 Task: Set the author metadata to "Mark".
Action: Mouse moved to (104, 13)
Screenshot: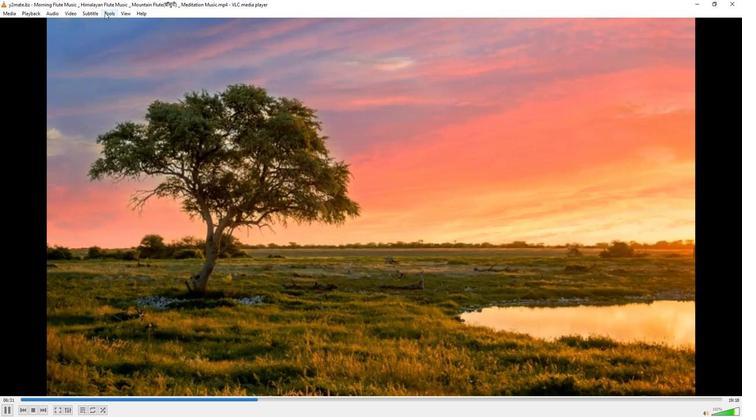 
Action: Mouse pressed left at (104, 13)
Screenshot: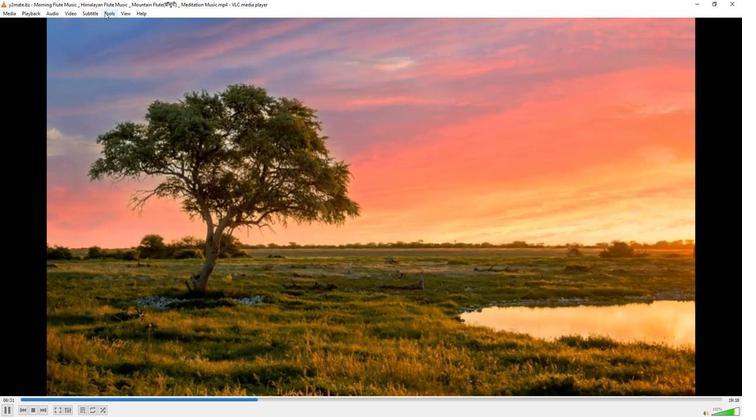 
Action: Mouse moved to (114, 107)
Screenshot: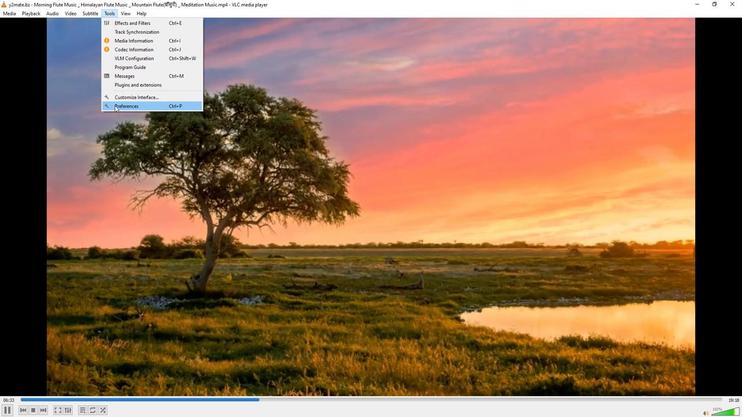 
Action: Mouse pressed left at (114, 107)
Screenshot: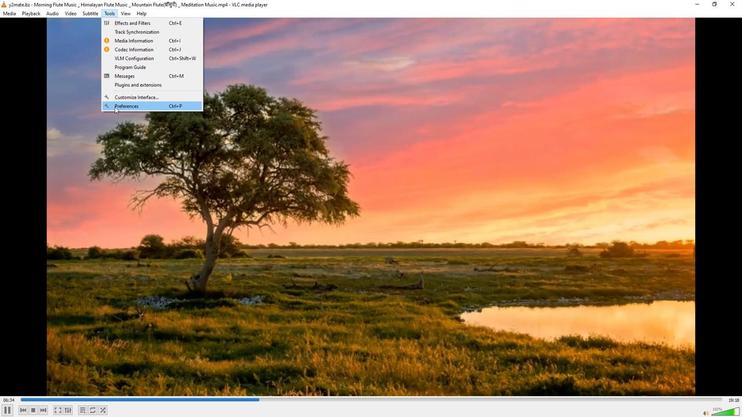 
Action: Mouse moved to (244, 338)
Screenshot: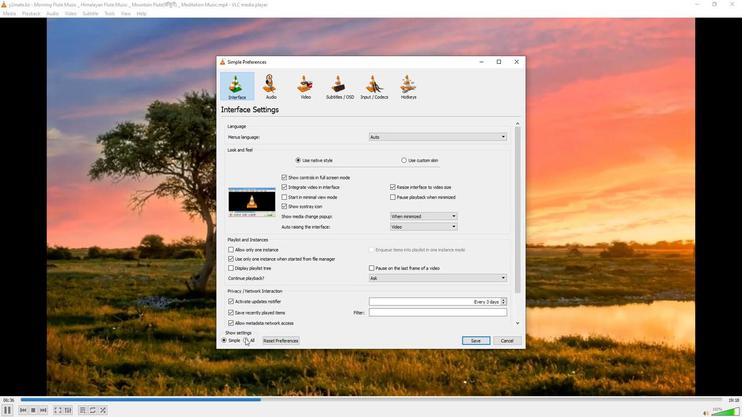 
Action: Mouse pressed left at (244, 338)
Screenshot: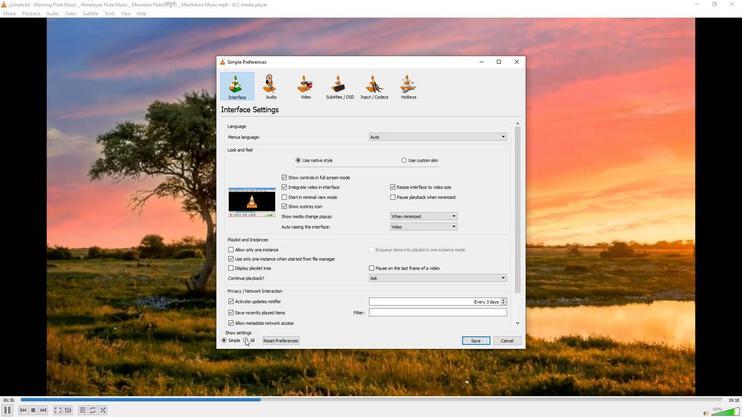 
Action: Mouse moved to (256, 201)
Screenshot: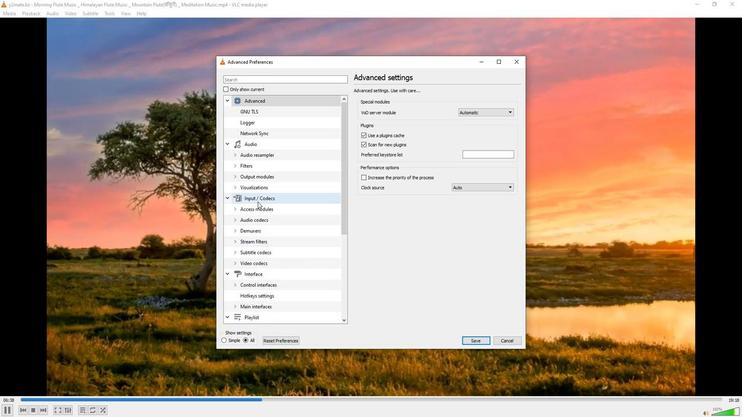 
Action: Mouse pressed left at (256, 201)
Screenshot: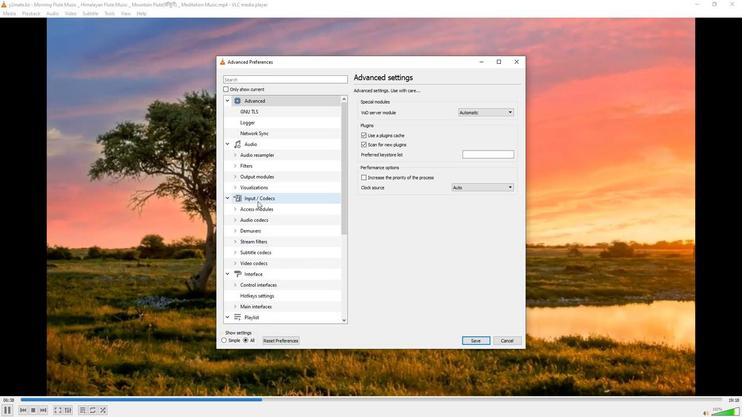
Action: Mouse moved to (419, 226)
Screenshot: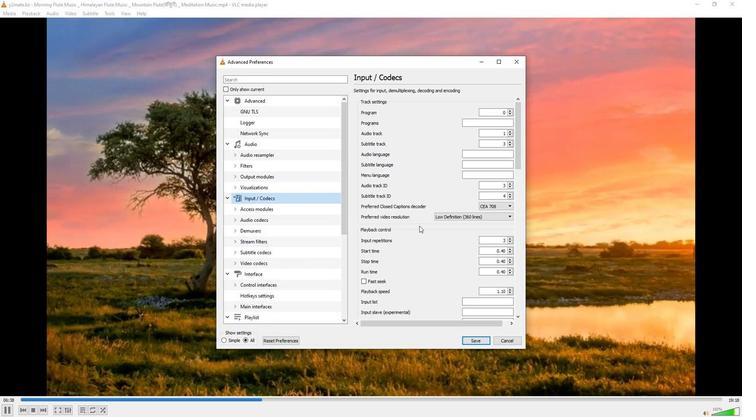 
Action: Mouse scrolled (419, 225) with delta (0, 0)
Screenshot: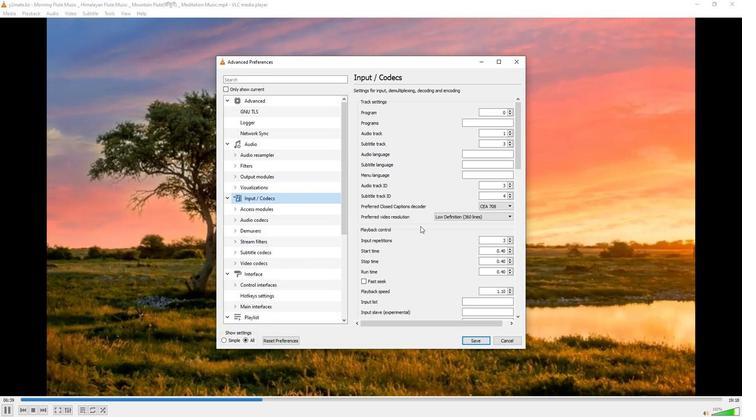 
Action: Mouse scrolled (419, 225) with delta (0, 0)
Screenshot: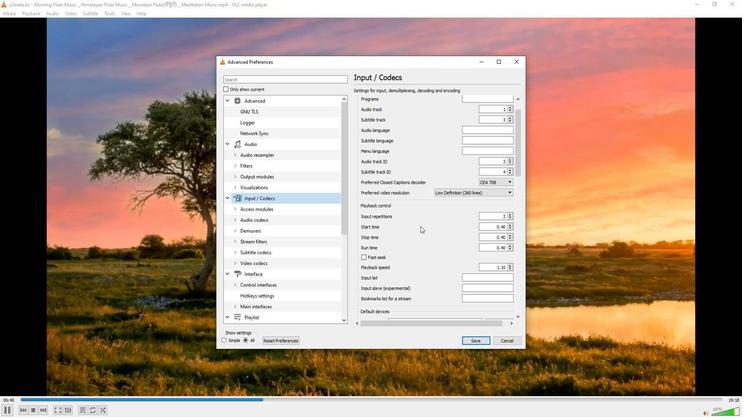 
Action: Mouse scrolled (419, 225) with delta (0, 0)
Screenshot: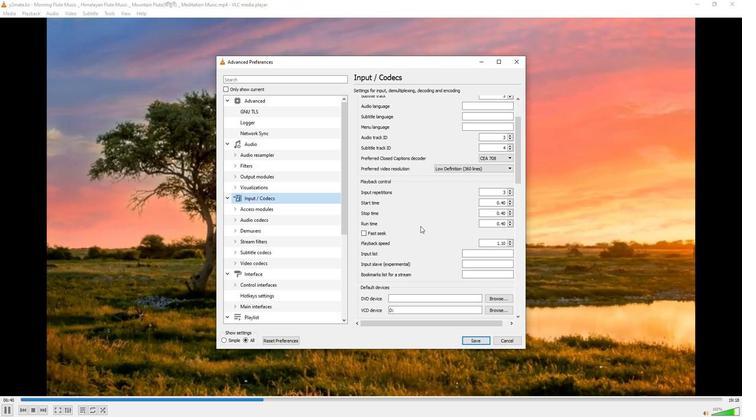 
Action: Mouse scrolled (419, 225) with delta (0, 0)
Screenshot: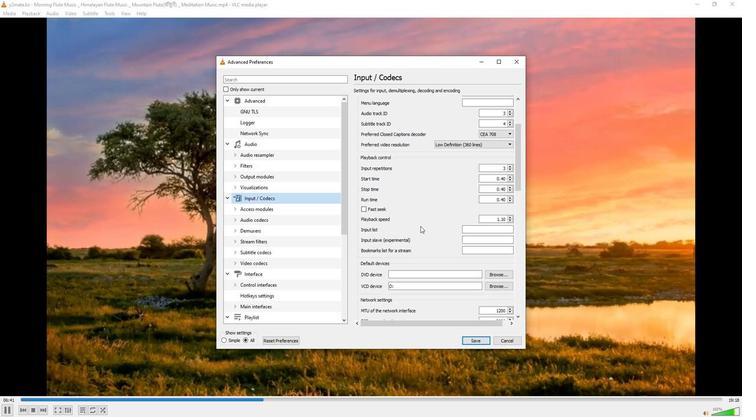 
Action: Mouse scrolled (419, 225) with delta (0, 0)
Screenshot: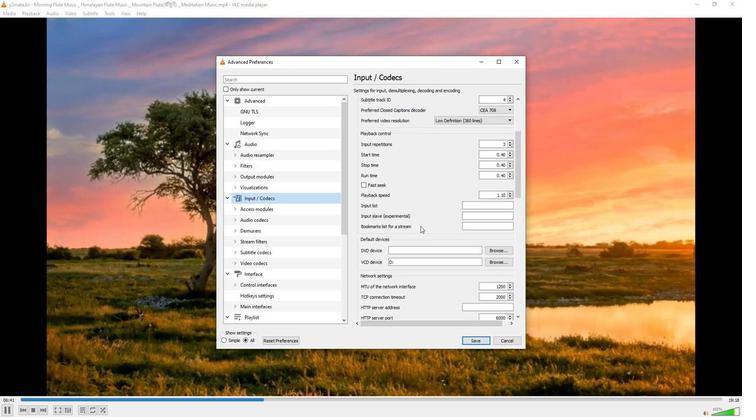 
Action: Mouse scrolled (419, 225) with delta (0, 0)
Screenshot: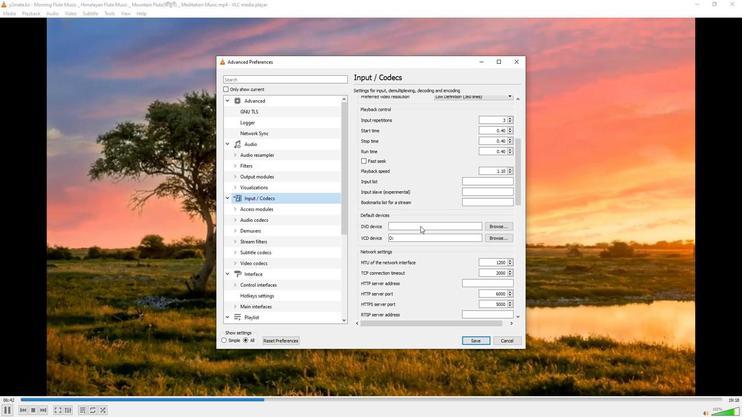 
Action: Mouse scrolled (419, 225) with delta (0, 0)
Screenshot: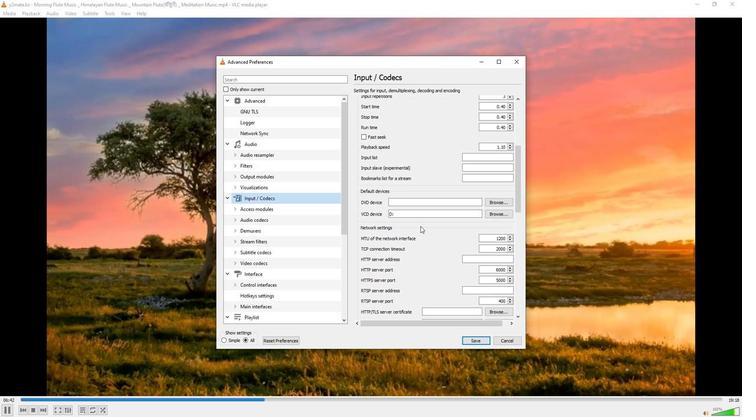 
Action: Mouse scrolled (419, 225) with delta (0, 0)
Screenshot: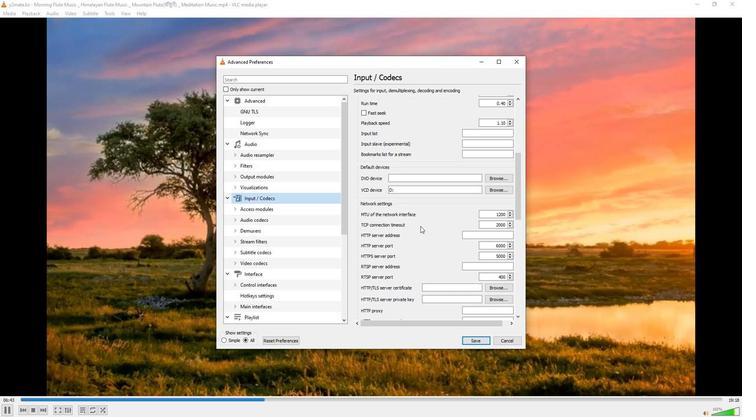
Action: Mouse scrolled (419, 225) with delta (0, 0)
Screenshot: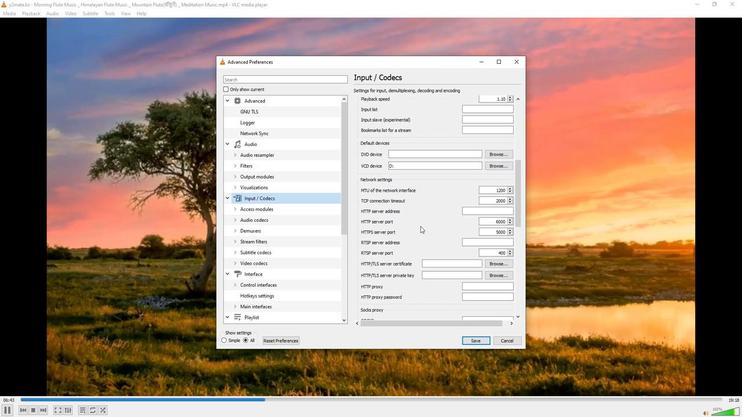 
Action: Mouse scrolled (419, 225) with delta (0, 0)
Screenshot: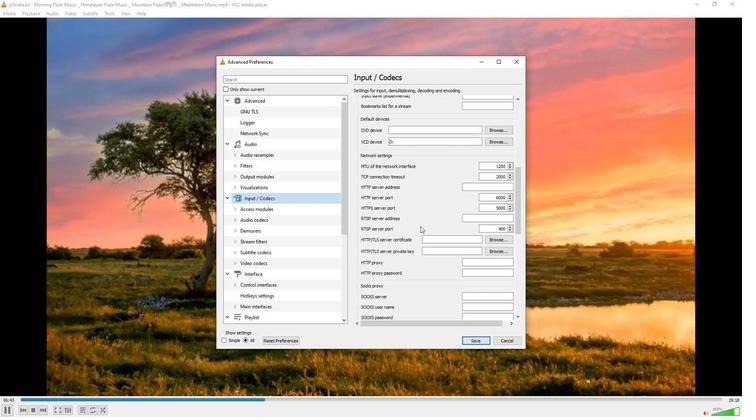 
Action: Mouse scrolled (419, 225) with delta (0, 0)
Screenshot: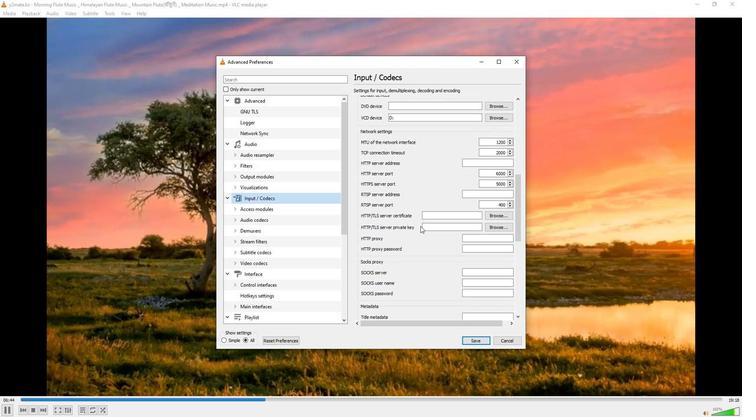 
Action: Mouse scrolled (419, 225) with delta (0, 0)
Screenshot: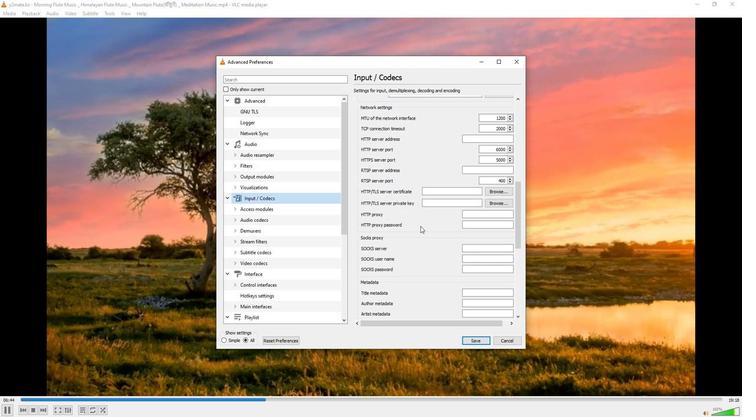 
Action: Mouse moved to (473, 279)
Screenshot: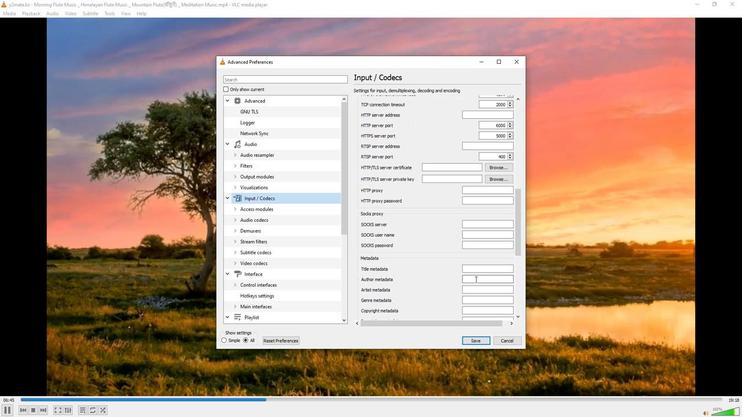 
Action: Mouse pressed left at (473, 279)
Screenshot: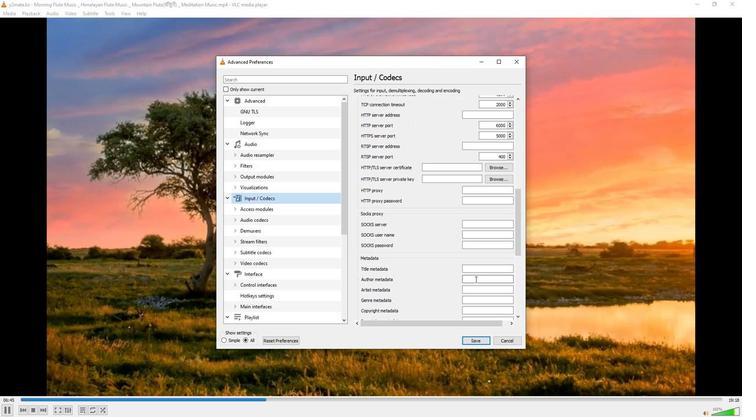 
Action: Key pressed <Key.shift><Key.shift>Mark
Screenshot: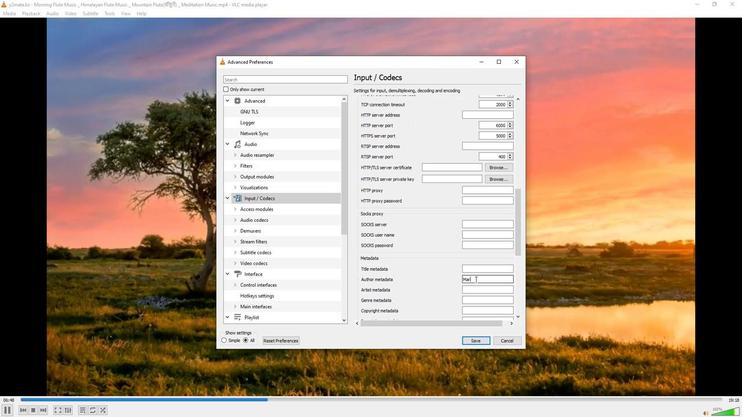 
Action: Mouse moved to (433, 259)
Screenshot: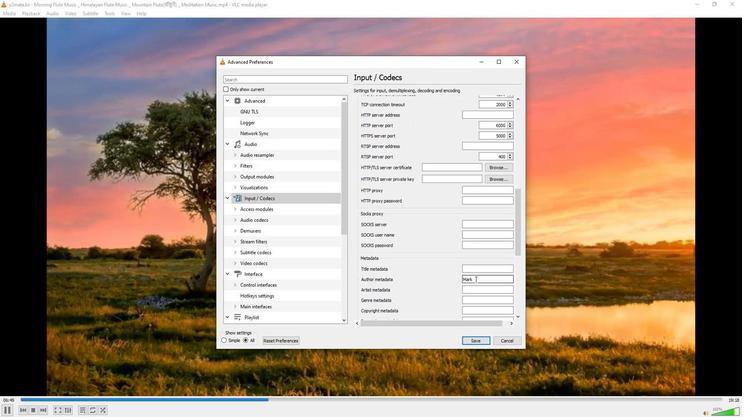 
